 Task: Add Organic Valley Large Grade A Brown Eggs to the cart.
Action: Mouse moved to (328, 147)
Screenshot: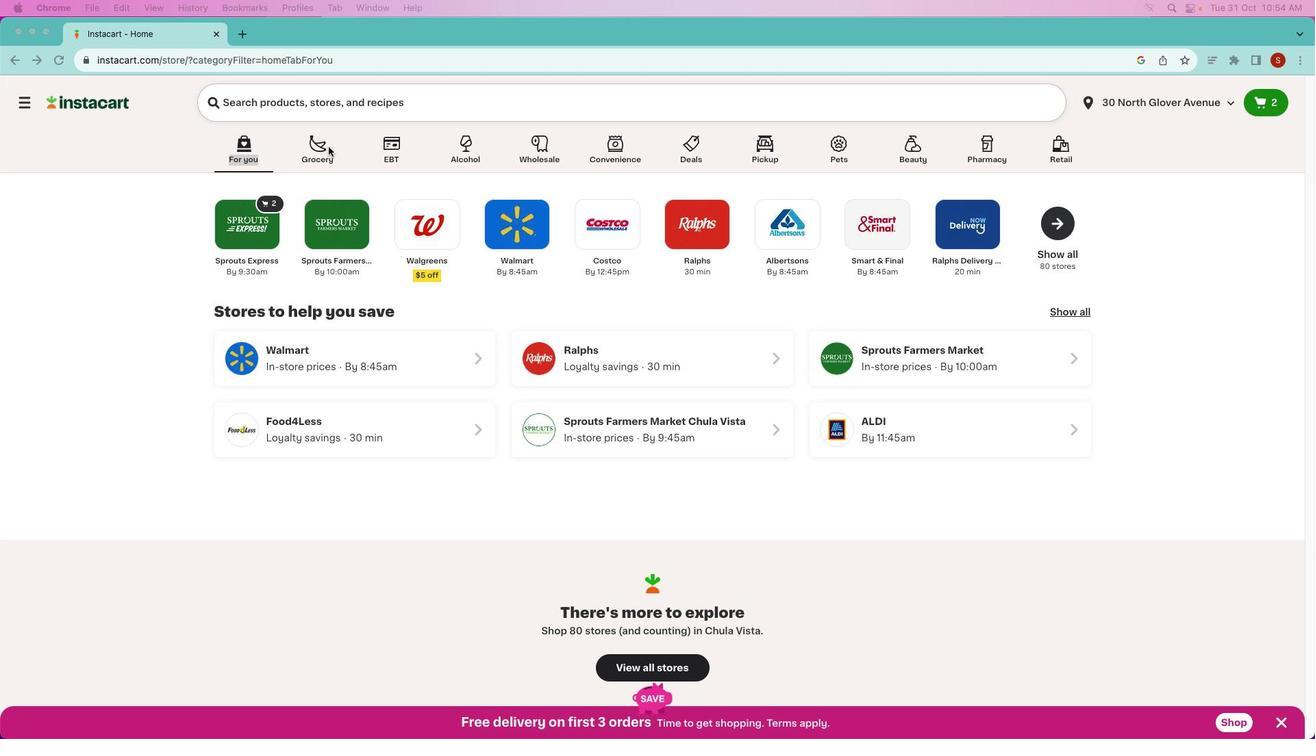 
Action: Mouse pressed left at (328, 147)
Screenshot: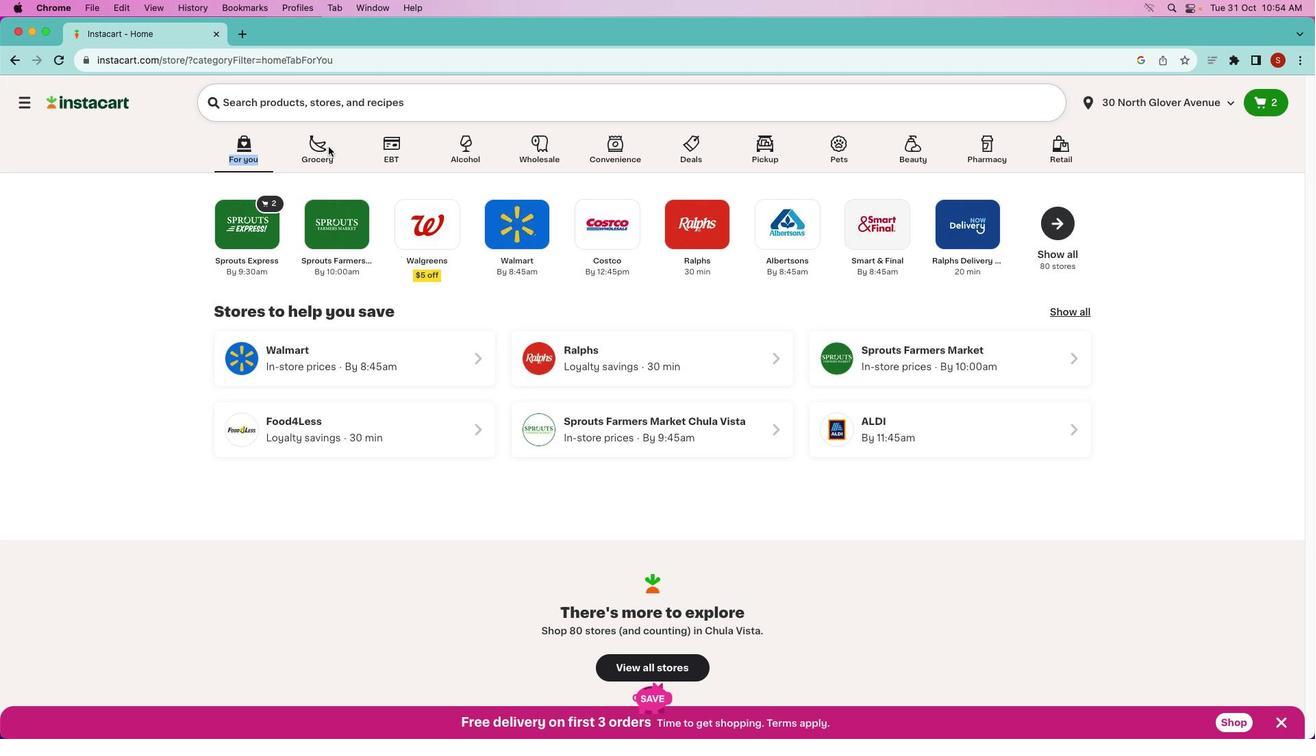 
Action: Mouse pressed left at (328, 147)
Screenshot: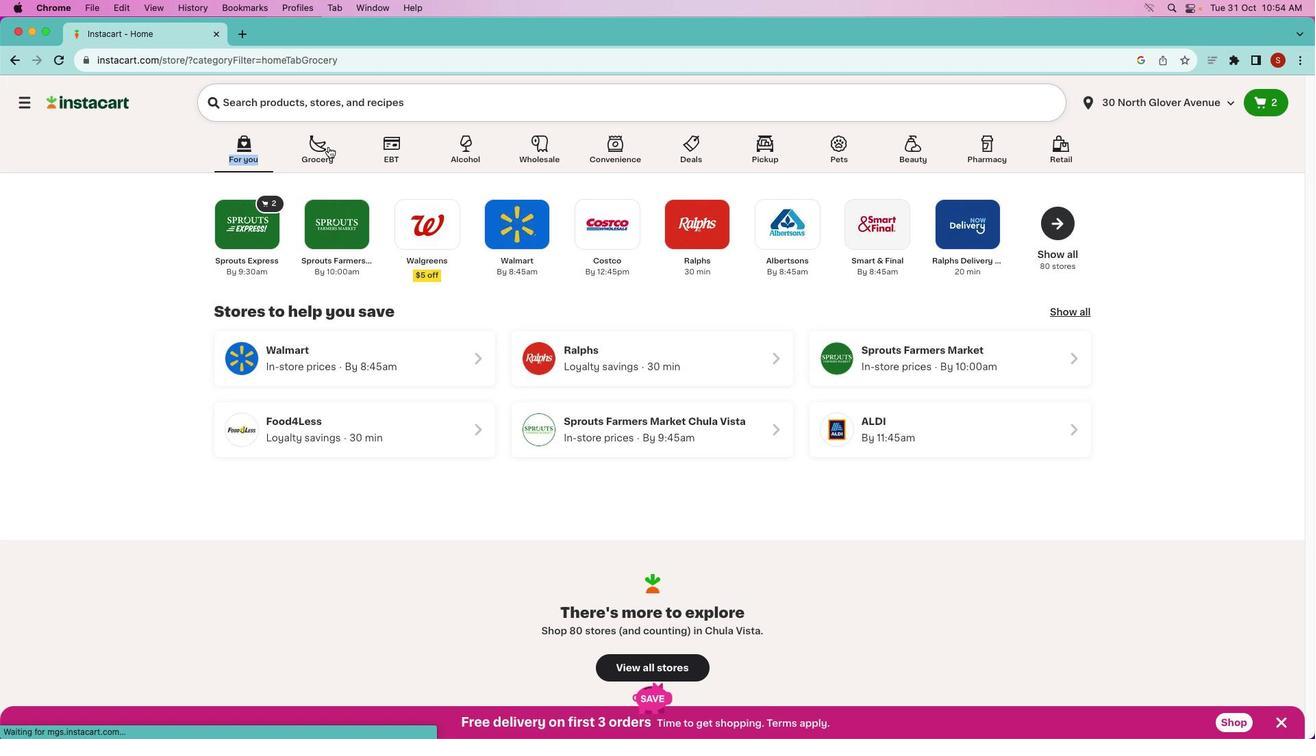 
Action: Mouse moved to (586, 395)
Screenshot: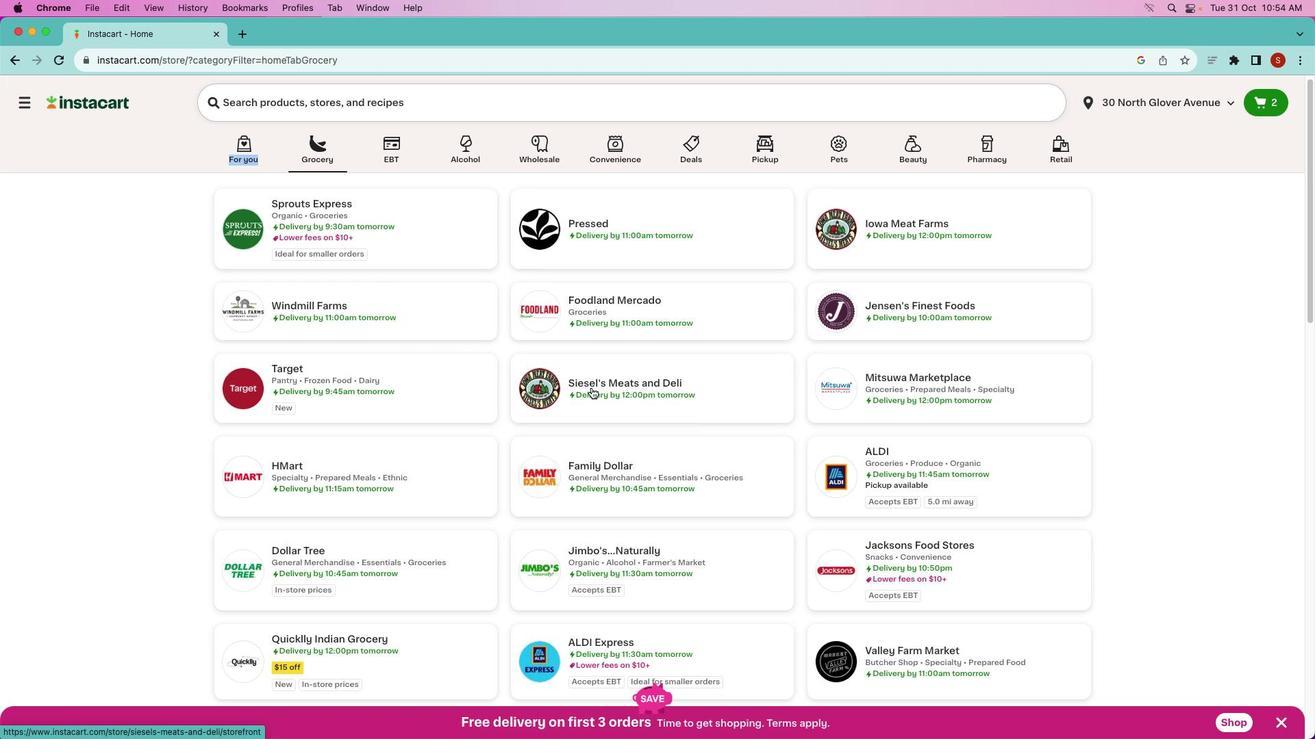 
Action: Mouse scrolled (586, 395) with delta (0, 0)
Screenshot: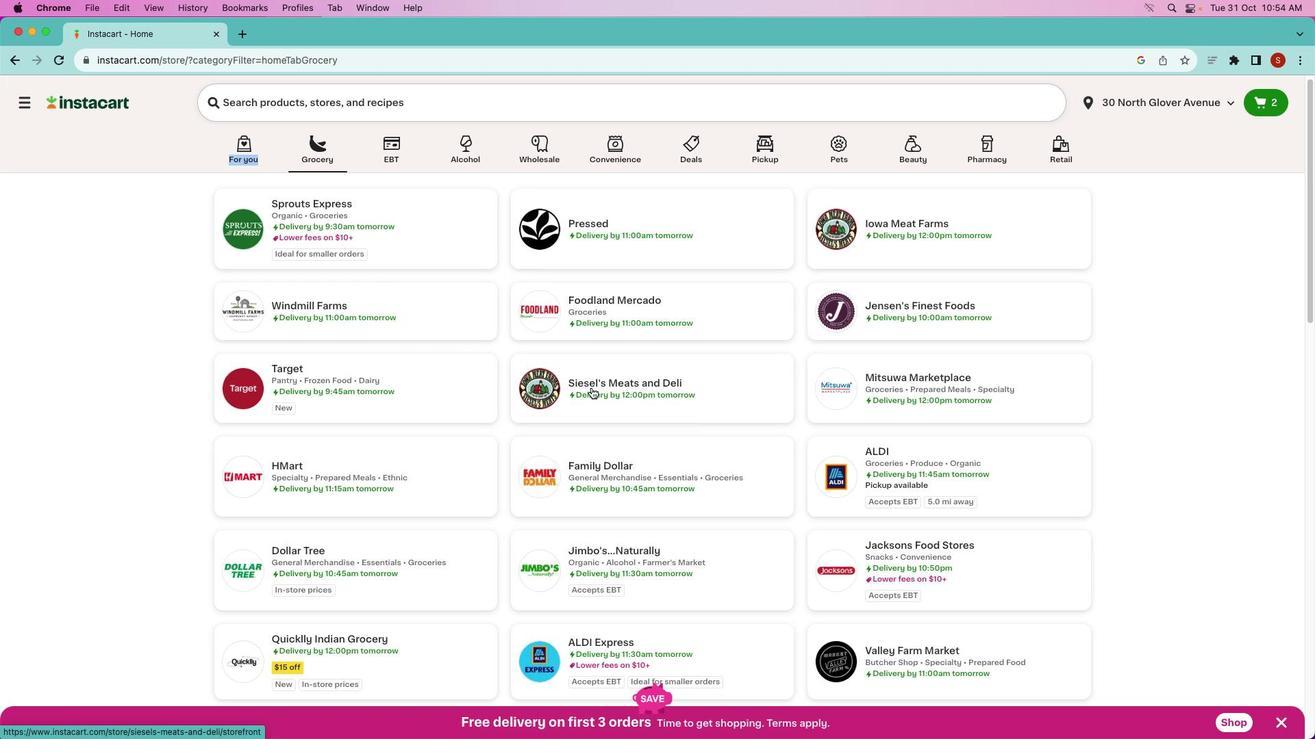 
Action: Mouse moved to (587, 393)
Screenshot: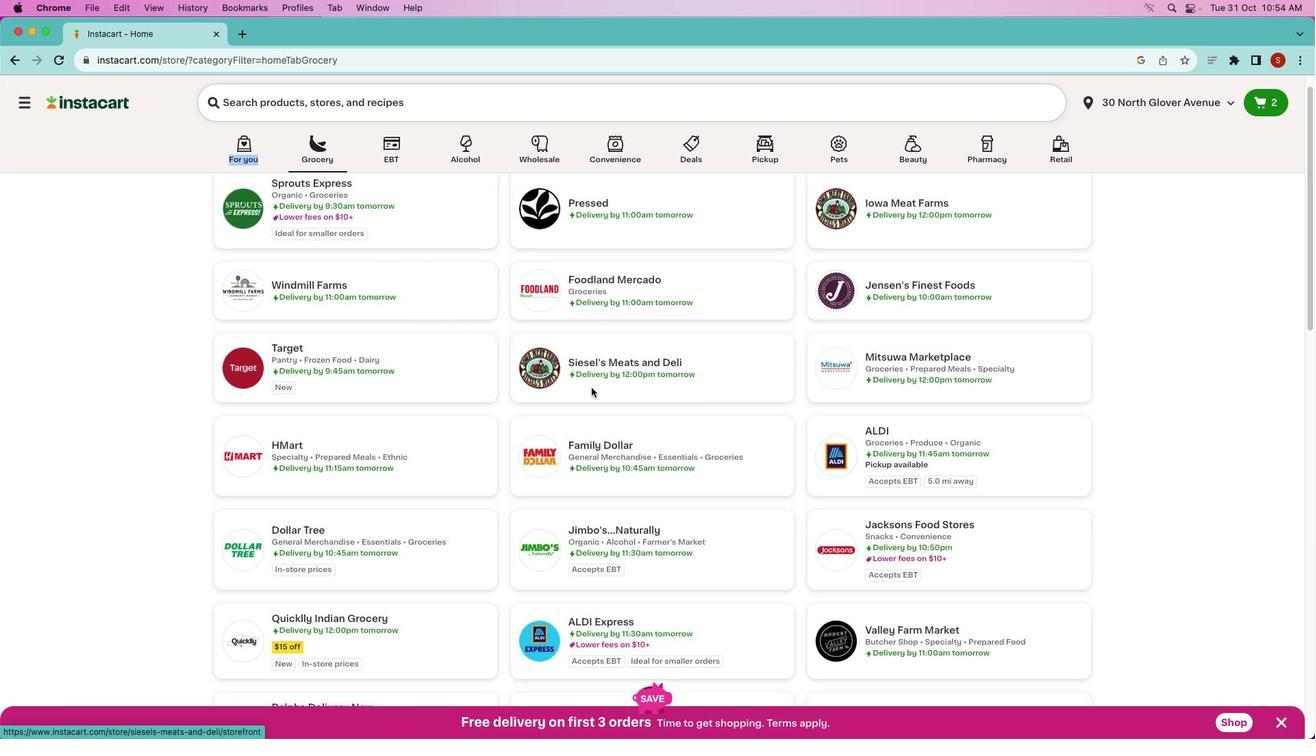 
Action: Mouse scrolled (587, 393) with delta (0, 0)
Screenshot: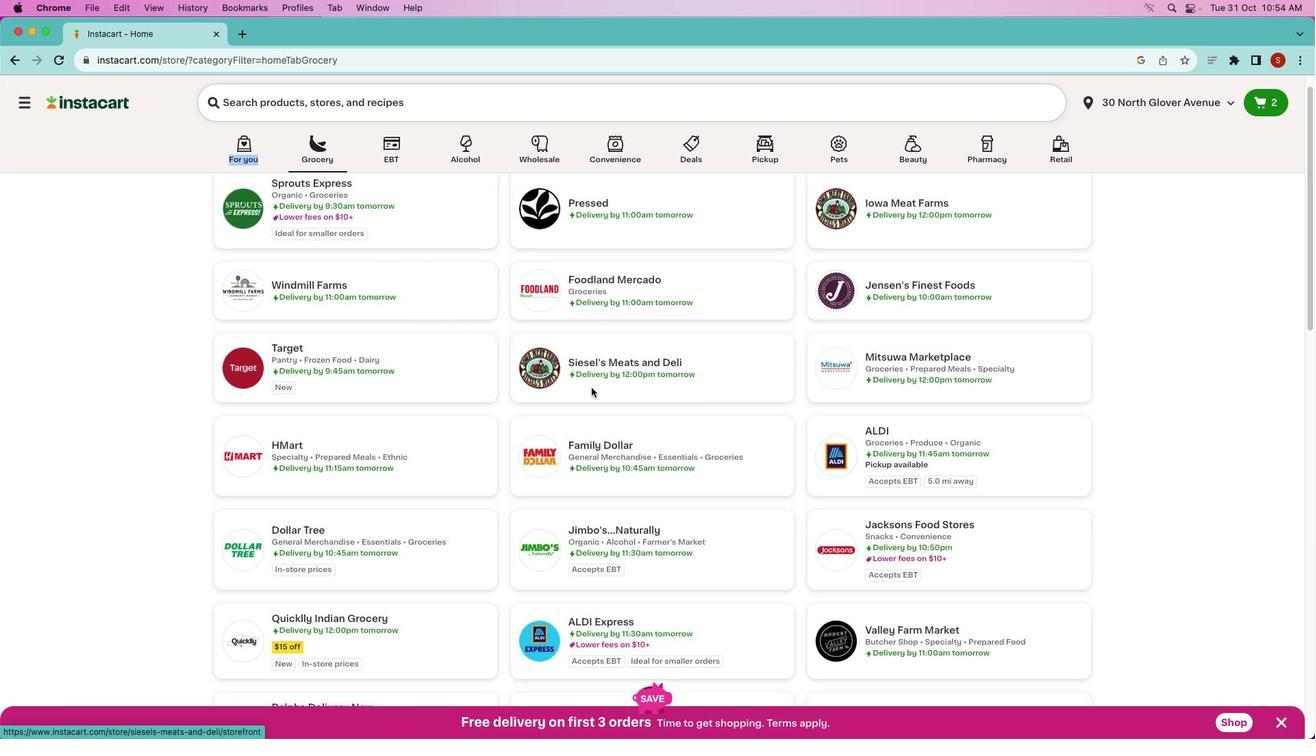 
Action: Mouse moved to (588, 391)
Screenshot: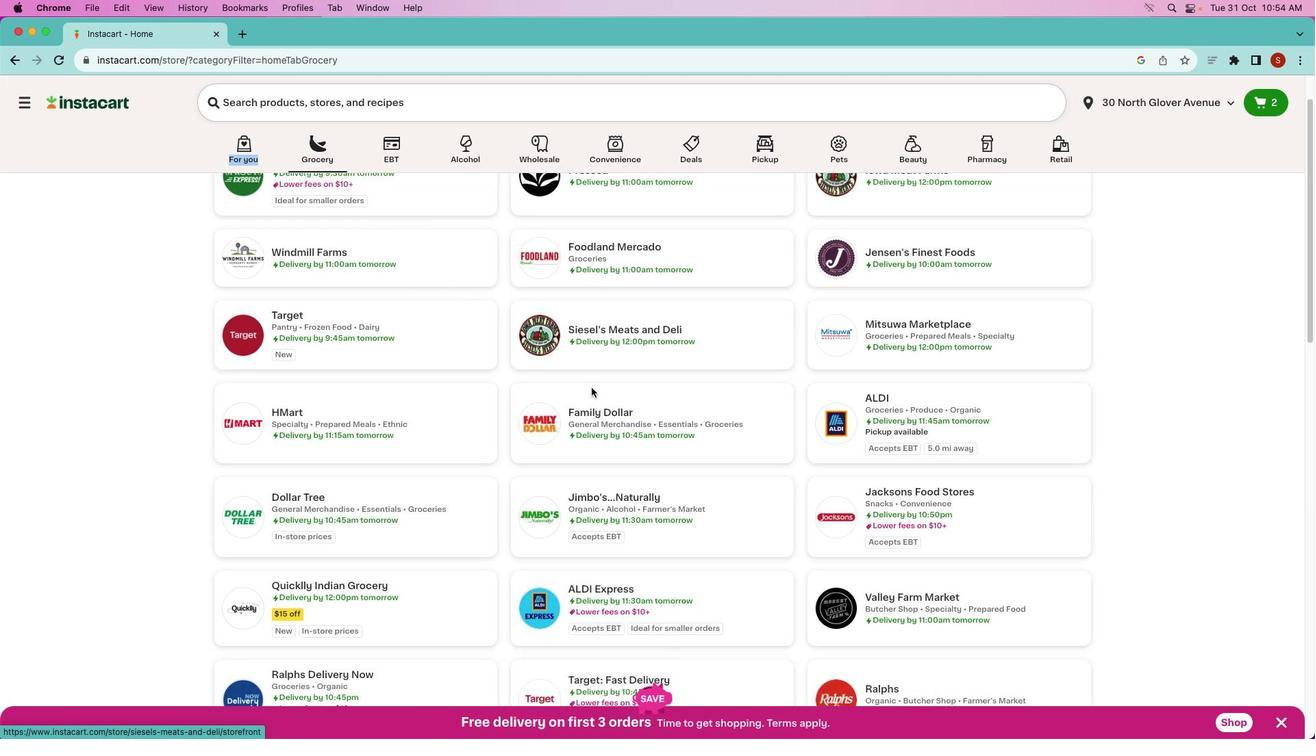 
Action: Mouse scrolled (588, 391) with delta (0, -2)
Screenshot: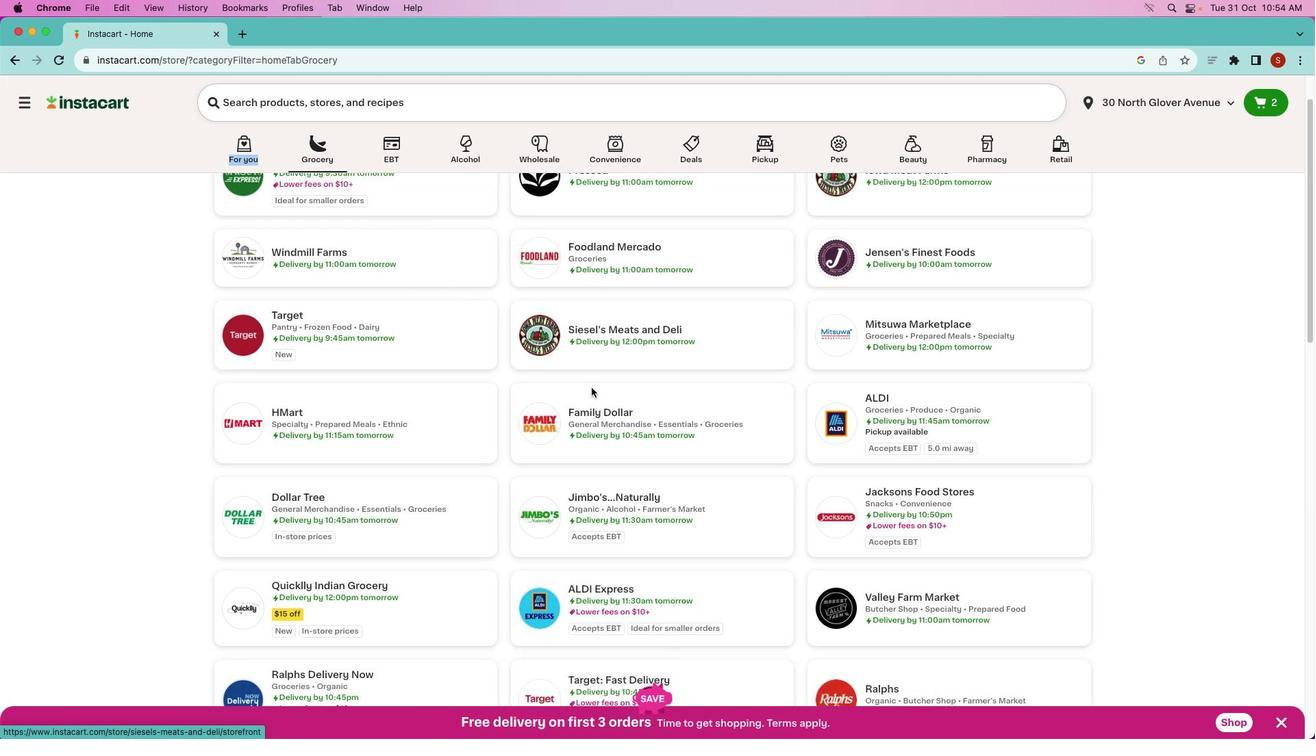 
Action: Mouse moved to (591, 389)
Screenshot: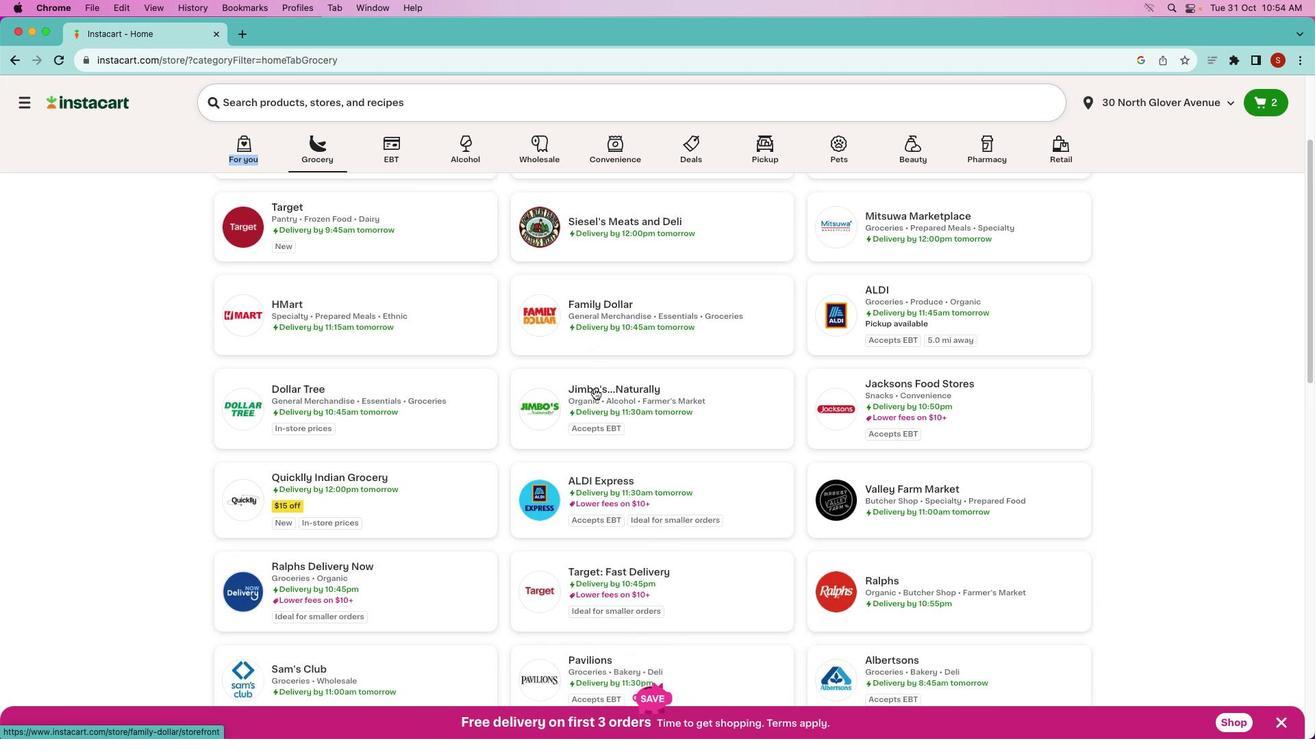 
Action: Mouse scrolled (591, 389) with delta (0, 0)
Screenshot: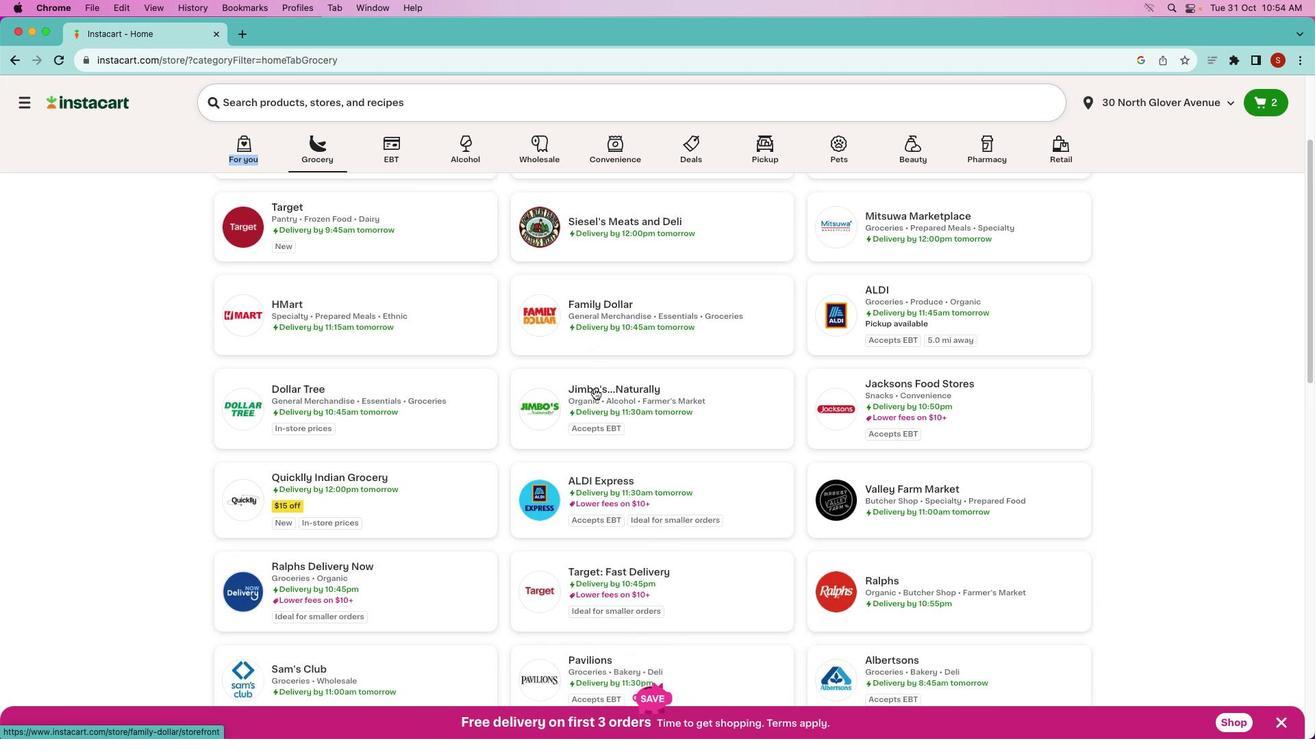 
Action: Mouse moved to (592, 389)
Screenshot: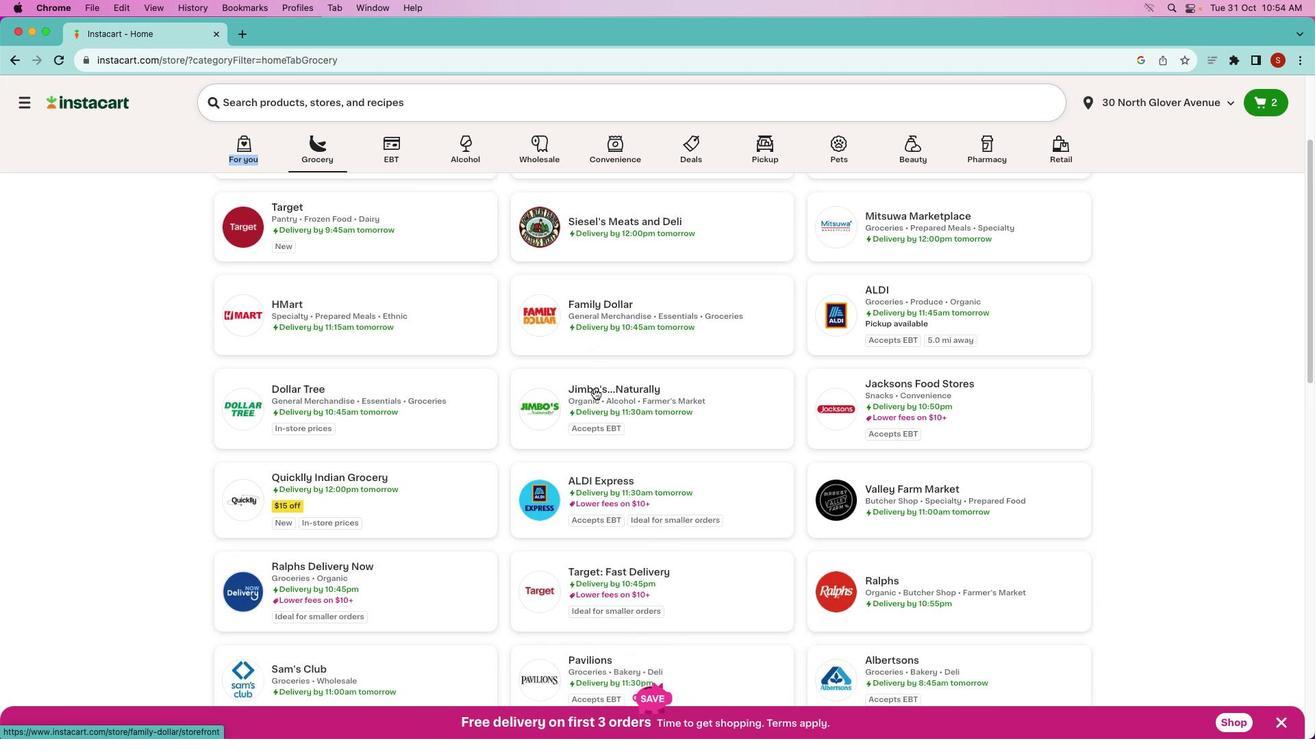 
Action: Mouse scrolled (592, 389) with delta (0, 0)
Screenshot: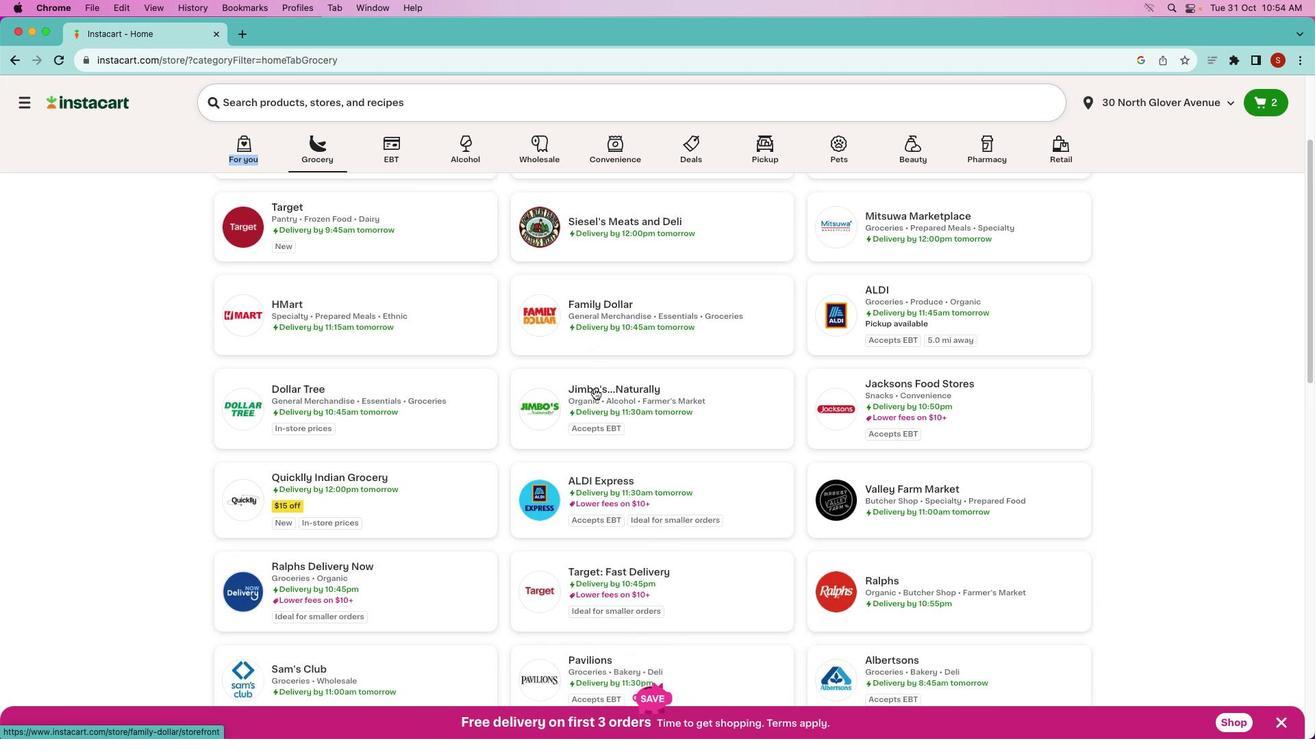 
Action: Mouse moved to (592, 389)
Screenshot: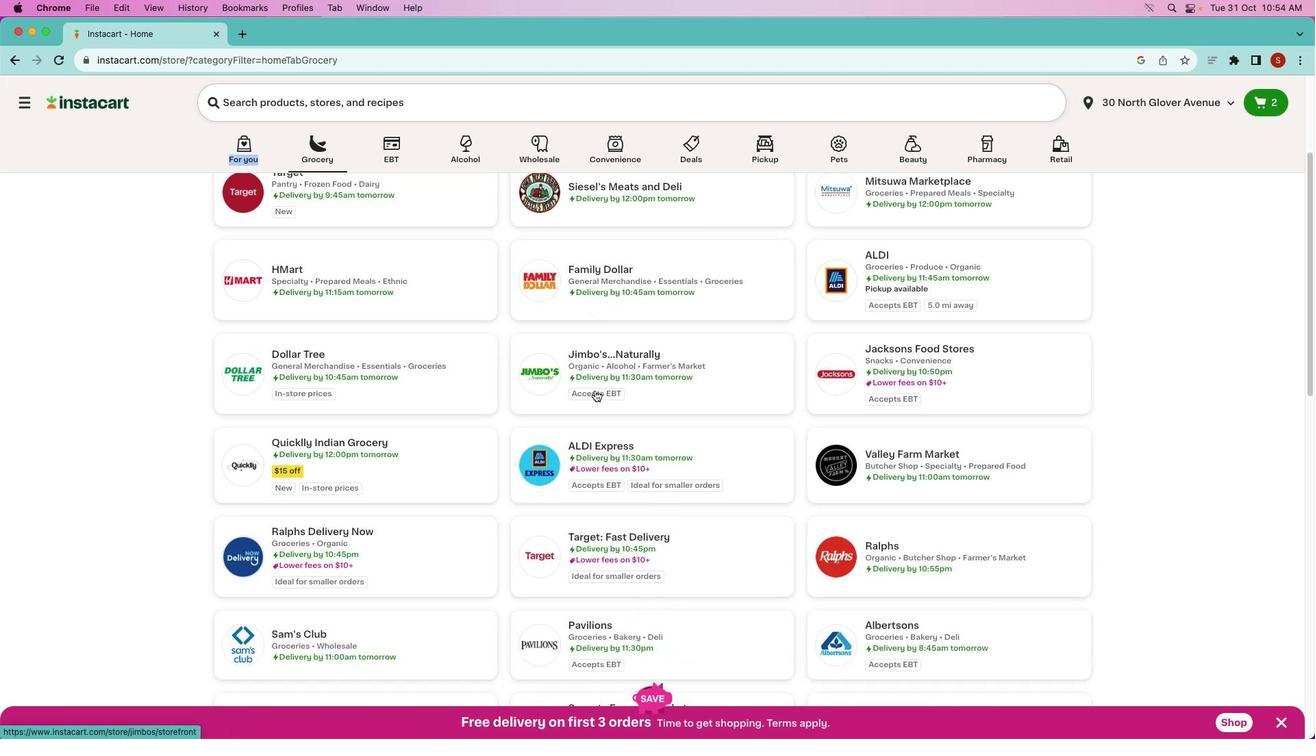 
Action: Mouse scrolled (592, 389) with delta (0, -2)
Screenshot: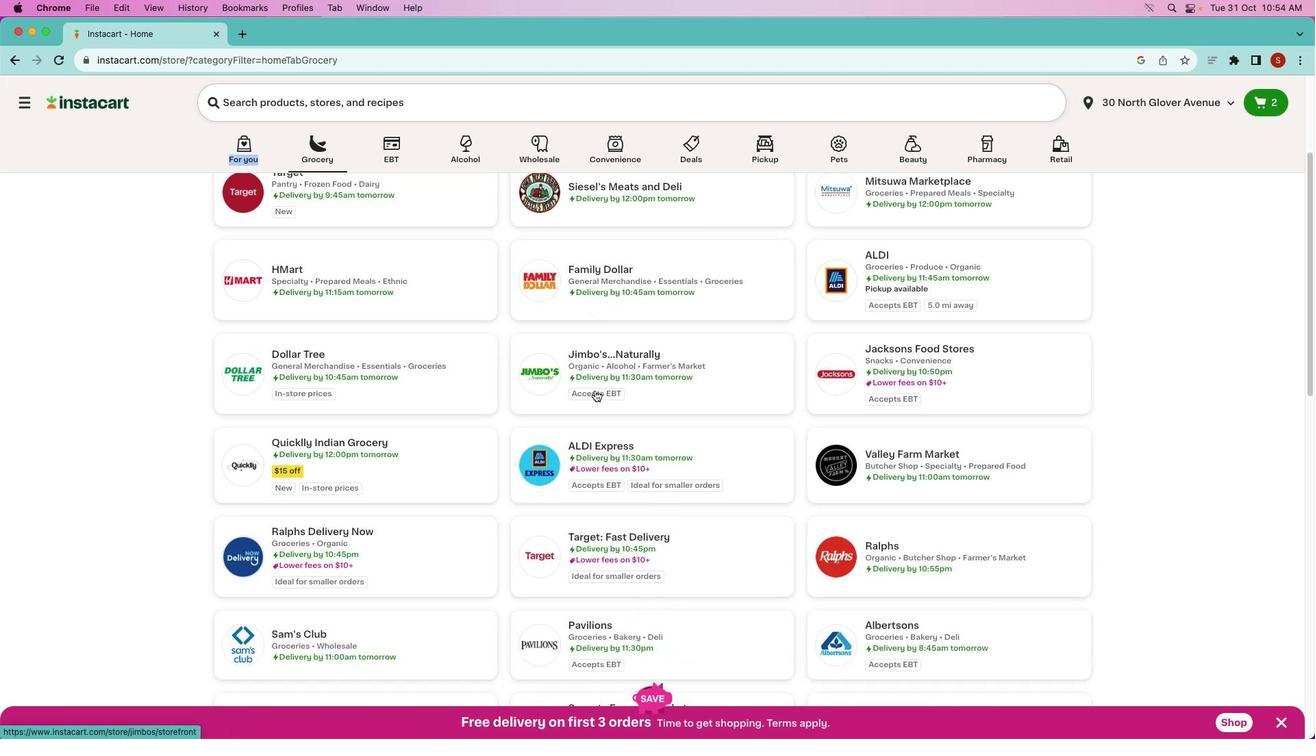 
Action: Mouse moved to (593, 388)
Screenshot: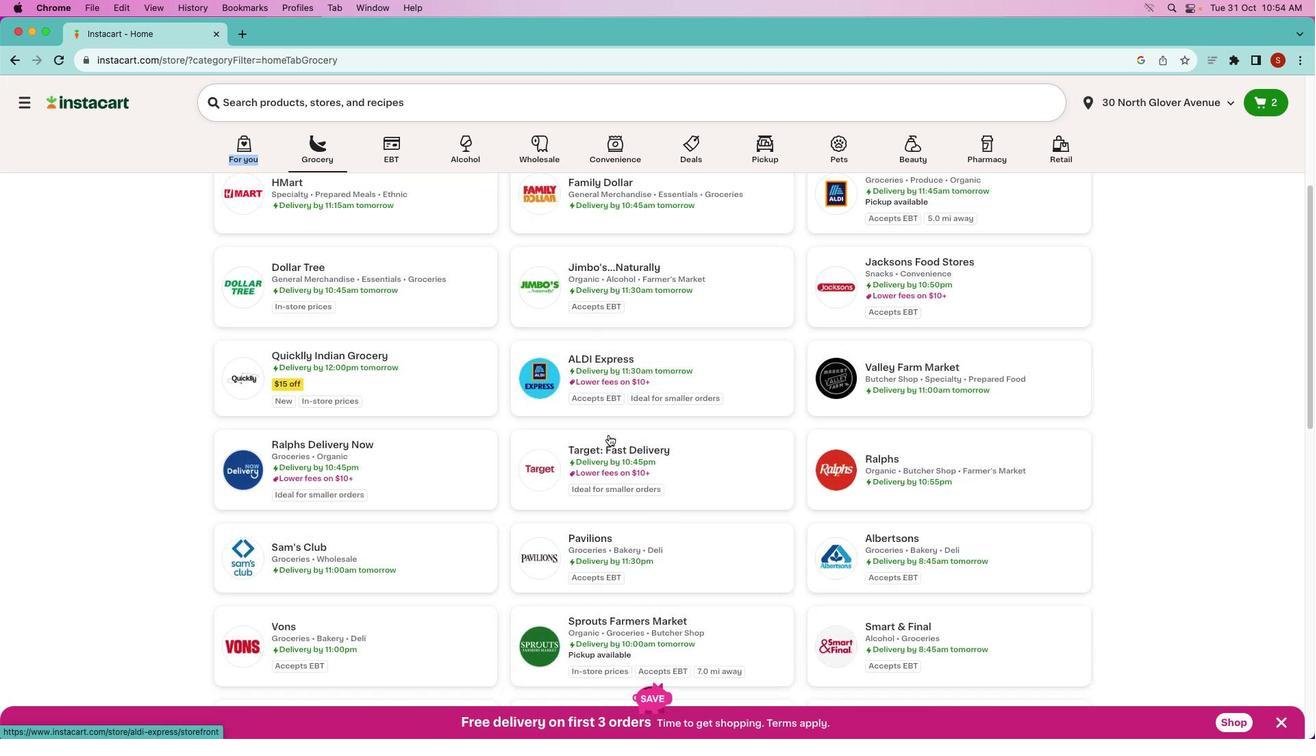 
Action: Mouse scrolled (593, 388) with delta (0, -2)
Screenshot: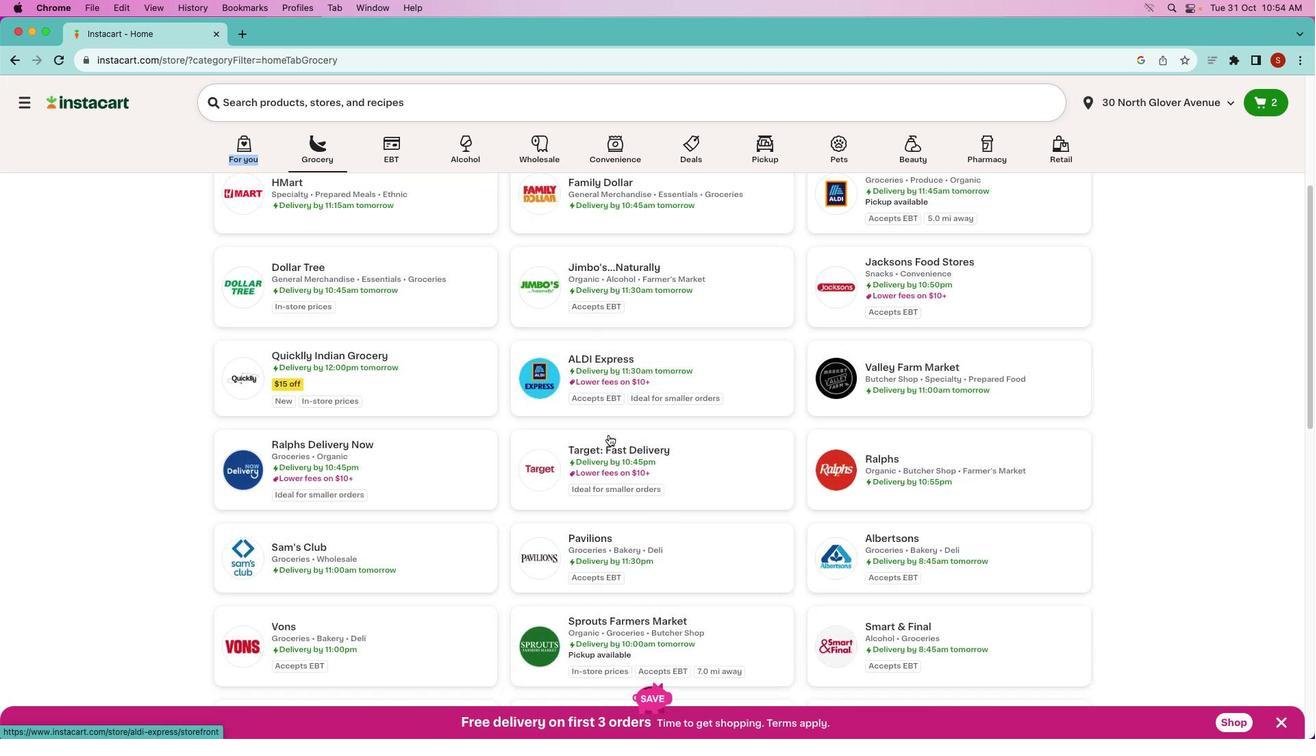 
Action: Mouse moved to (620, 454)
Screenshot: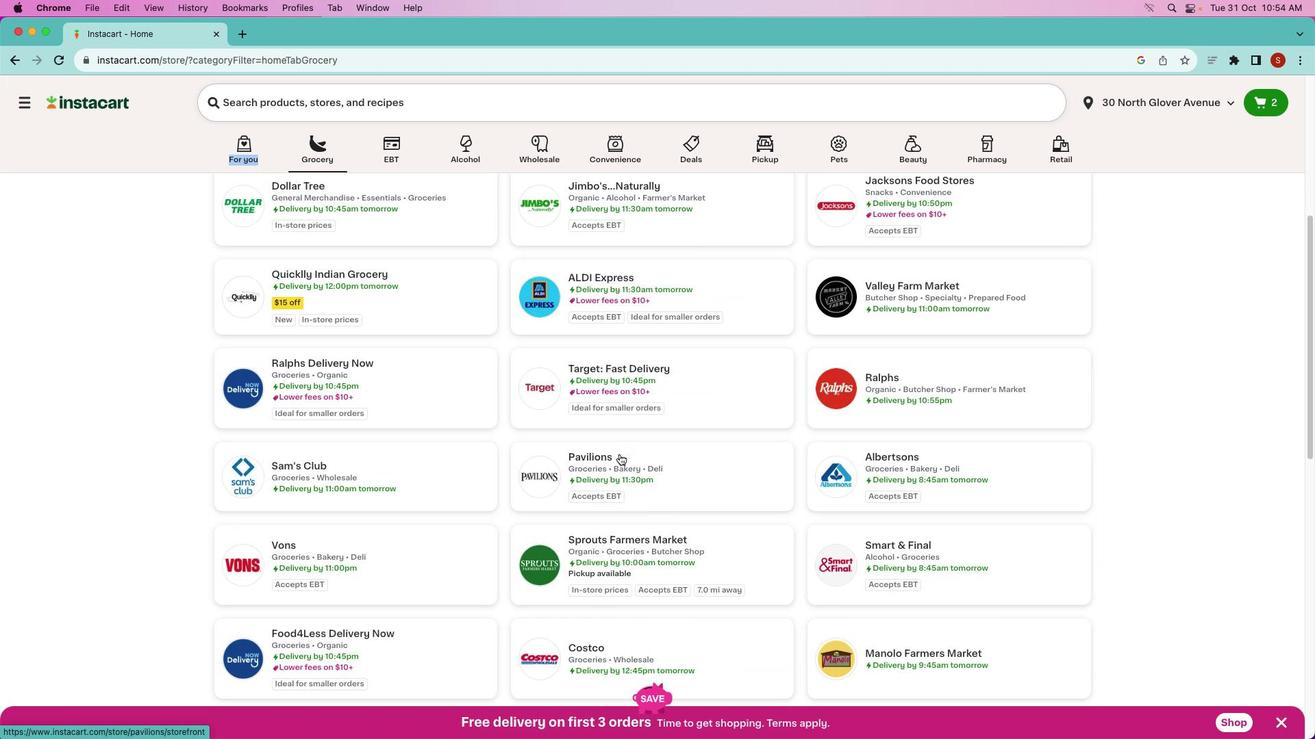 
Action: Mouse scrolled (620, 454) with delta (0, 0)
Screenshot: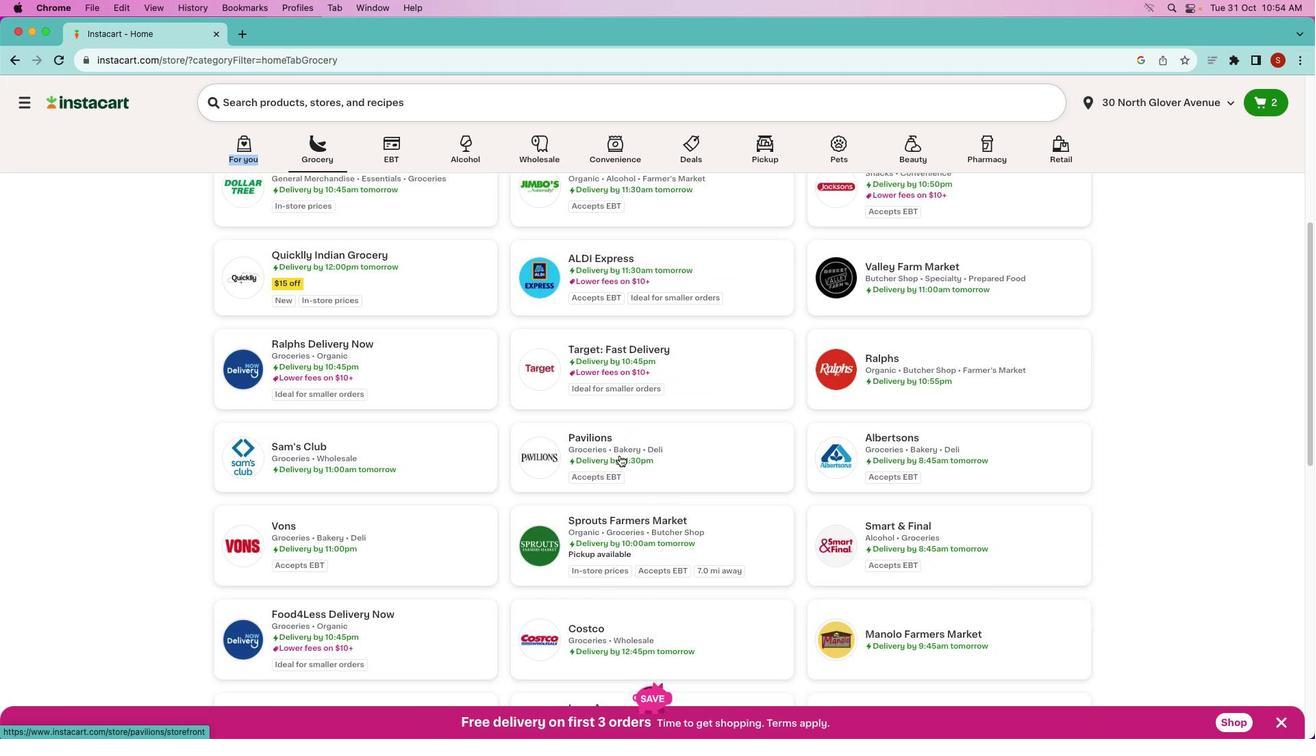 
Action: Mouse scrolled (620, 454) with delta (0, 0)
Screenshot: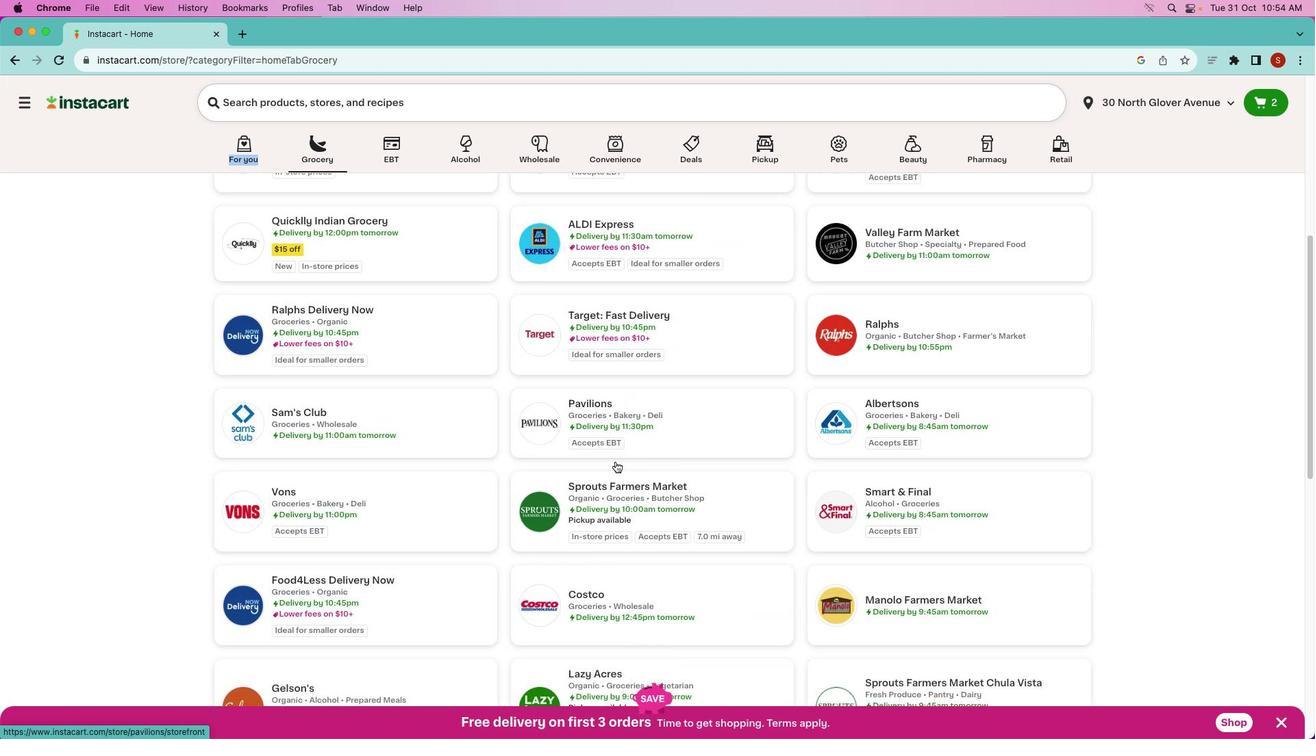 
Action: Mouse scrolled (620, 454) with delta (0, -2)
Screenshot: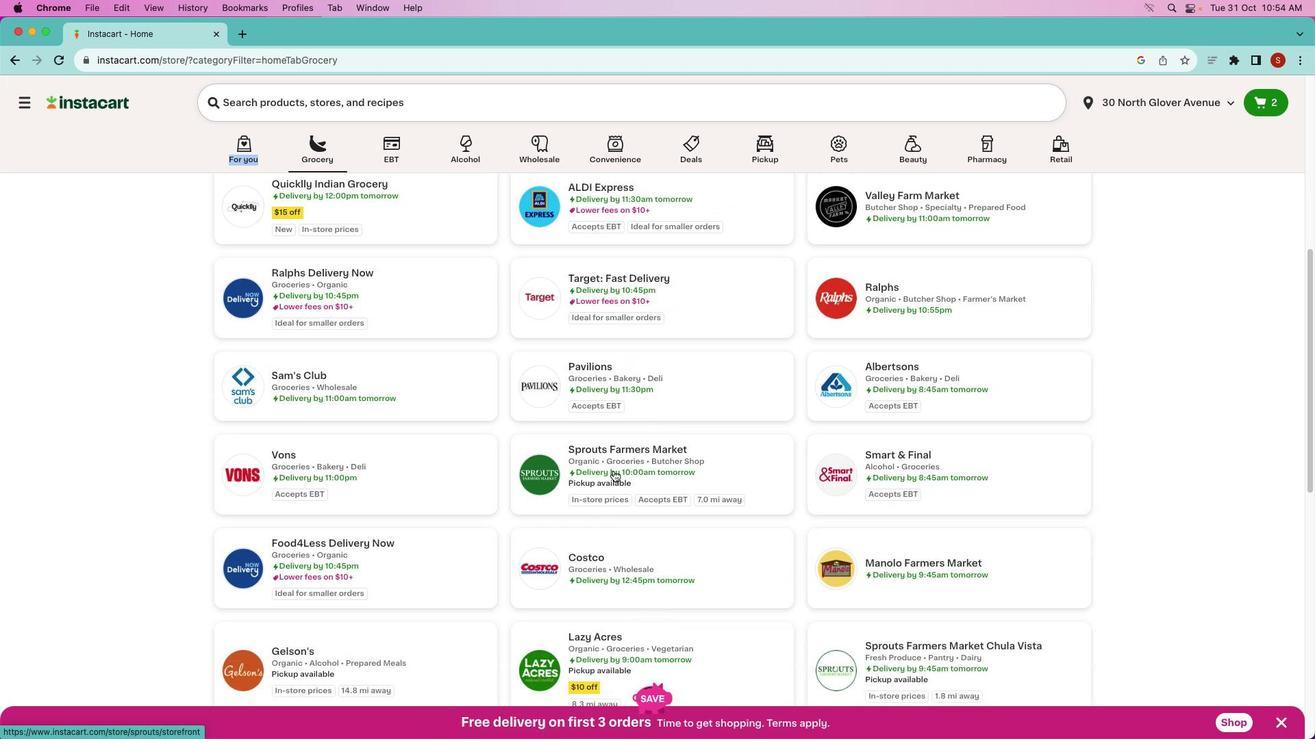 
Action: Mouse moved to (615, 421)
Screenshot: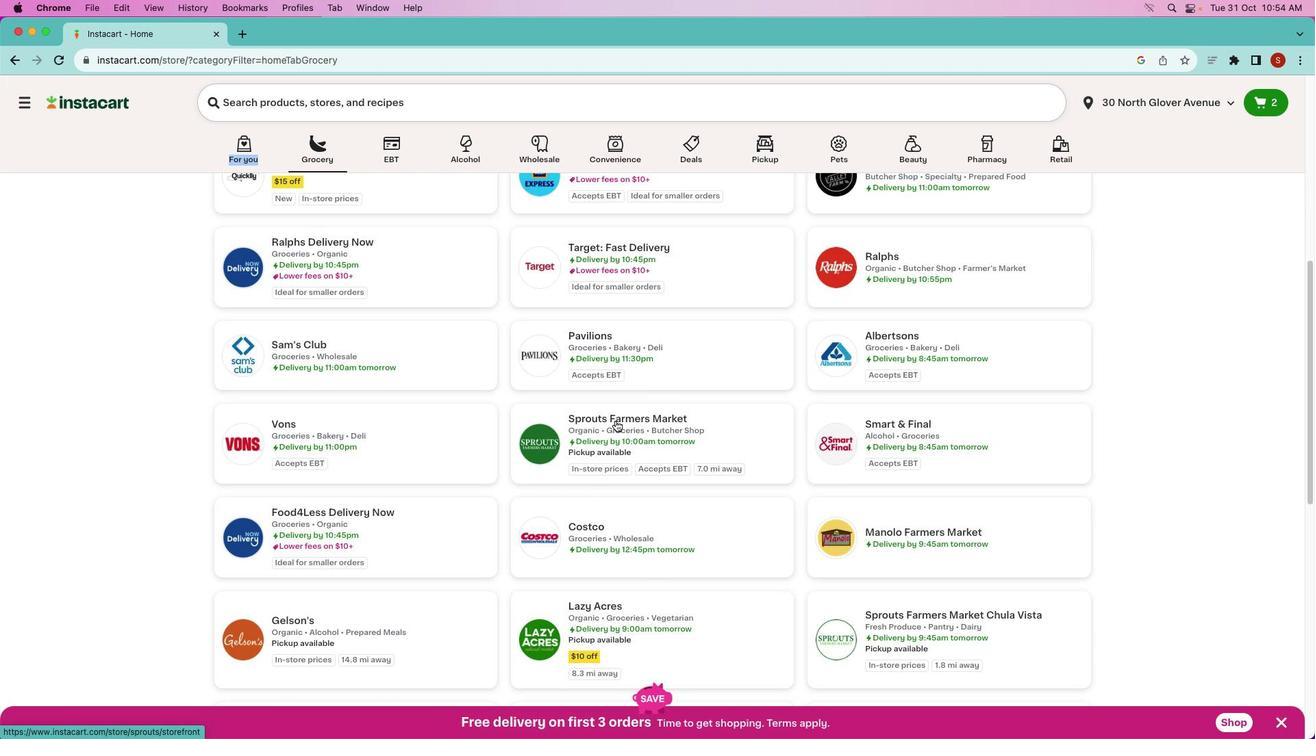 
Action: Mouse pressed left at (615, 421)
Screenshot: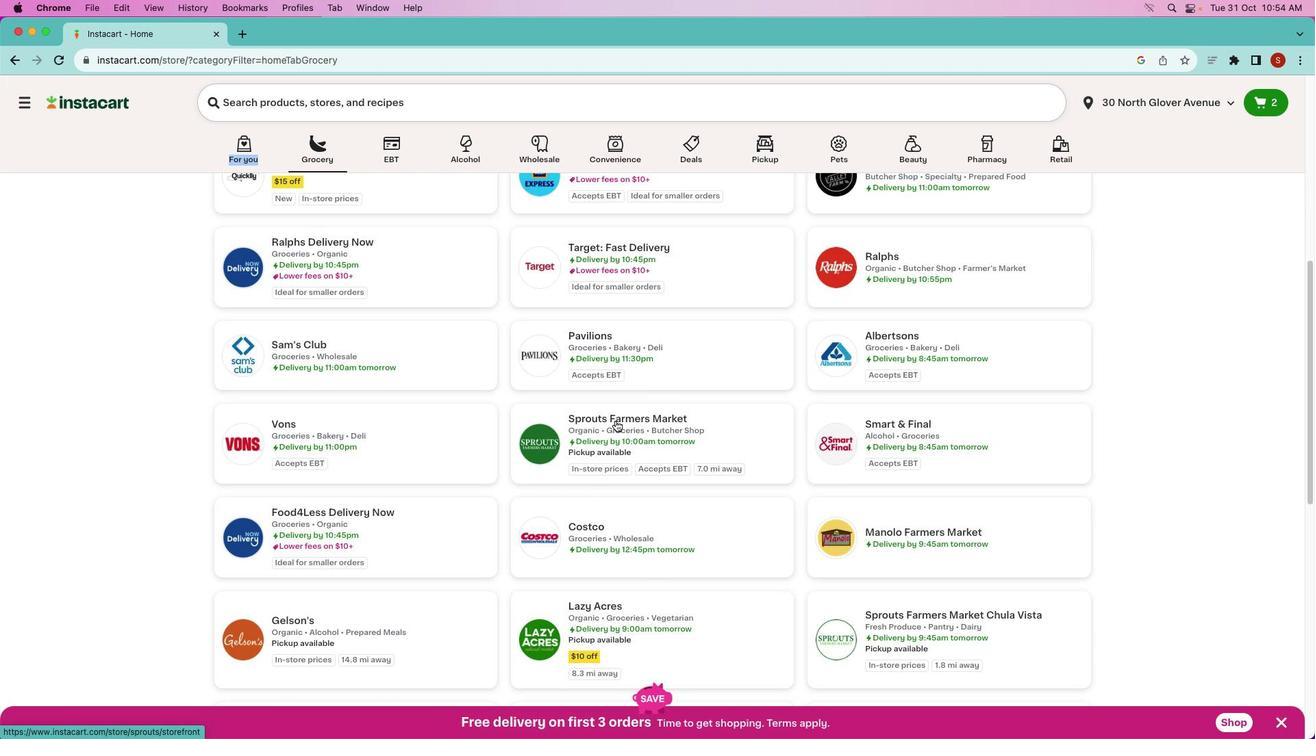 
Action: Mouse pressed left at (615, 421)
Screenshot: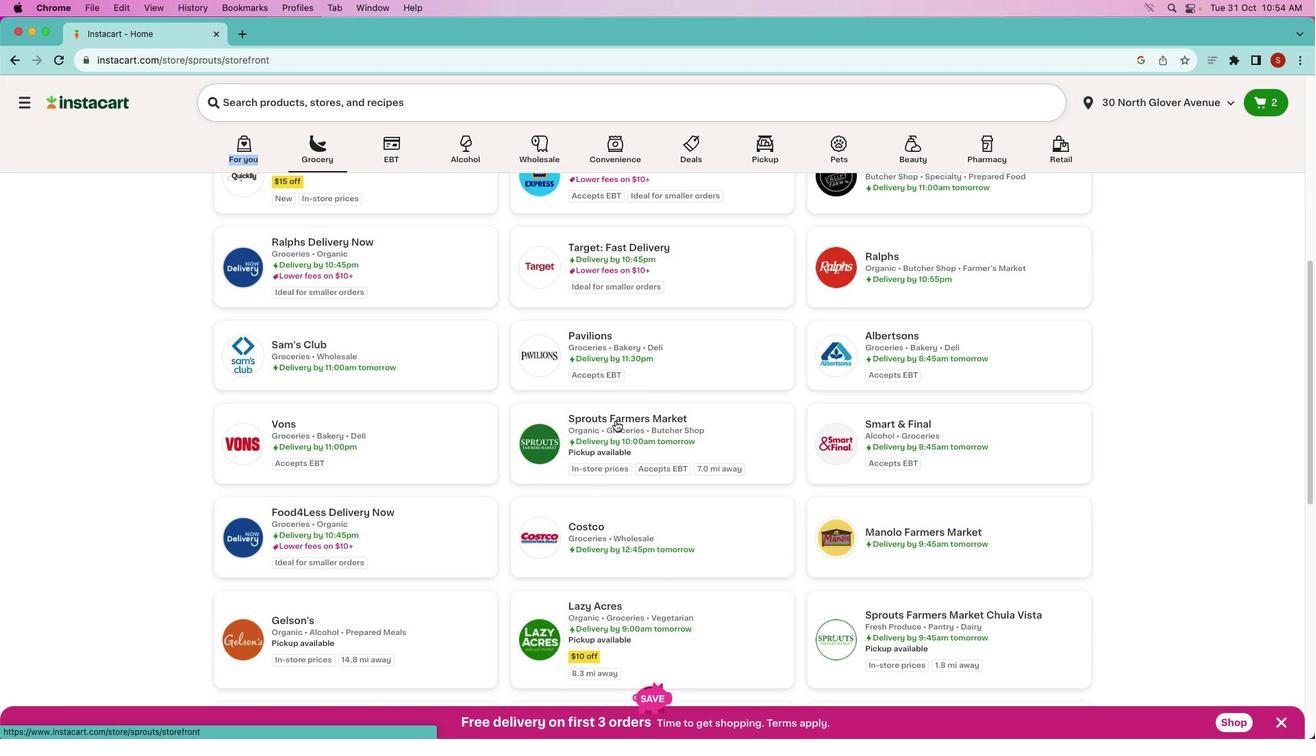 
Action: Mouse moved to (417, 154)
Screenshot: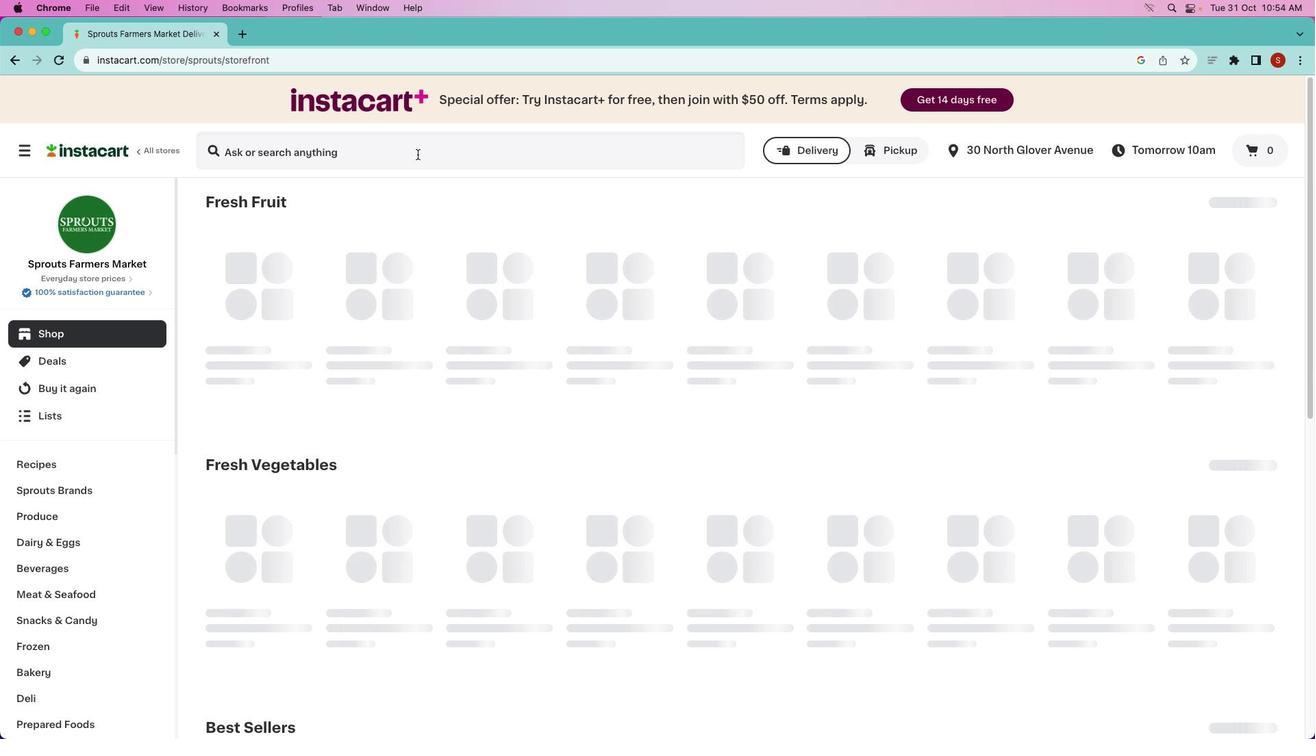 
Action: Mouse pressed left at (417, 154)
Screenshot: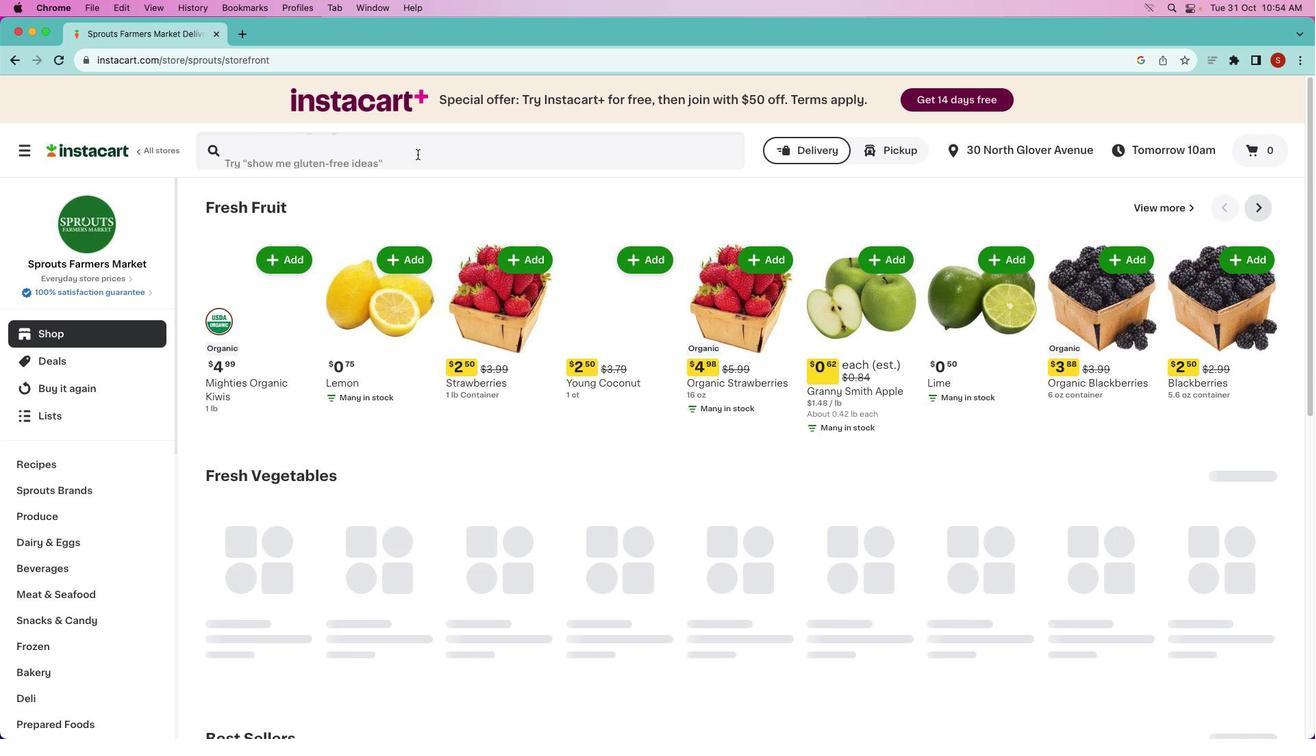 
Action: Mouse moved to (410, 160)
Screenshot: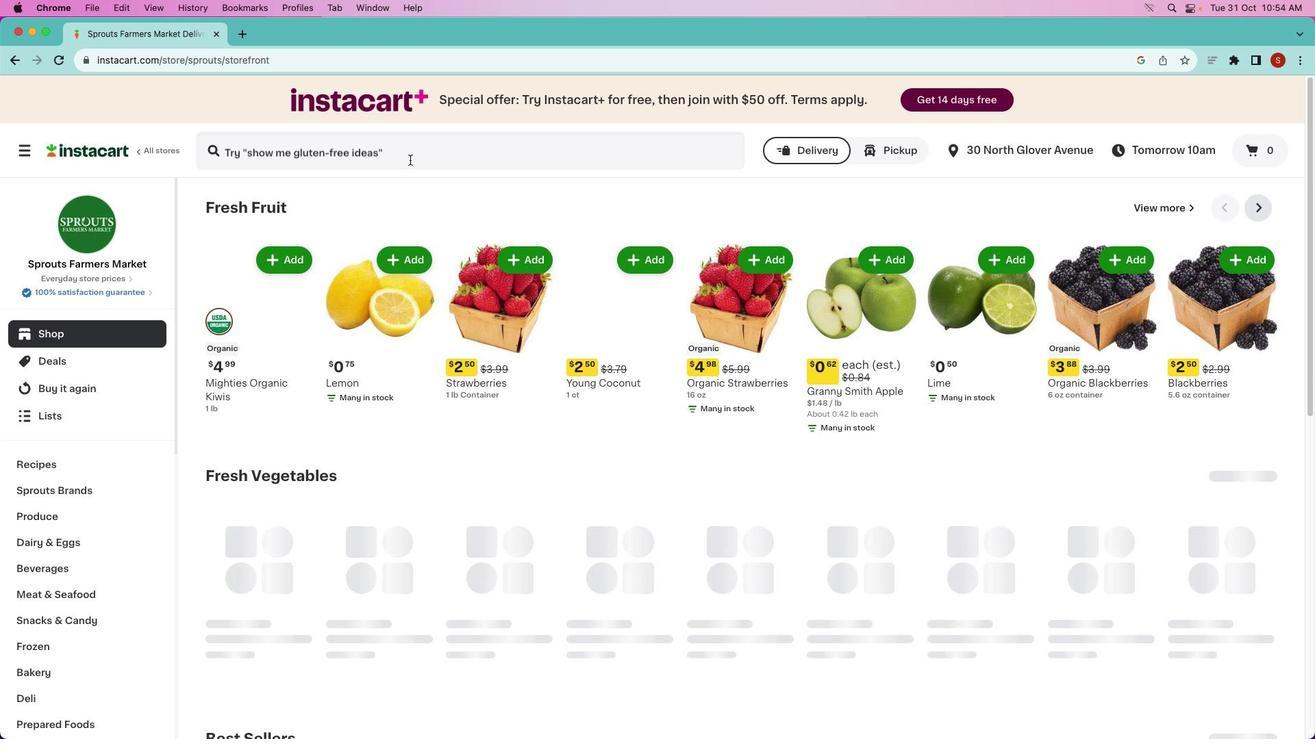 
Action: Mouse pressed left at (410, 160)
Screenshot: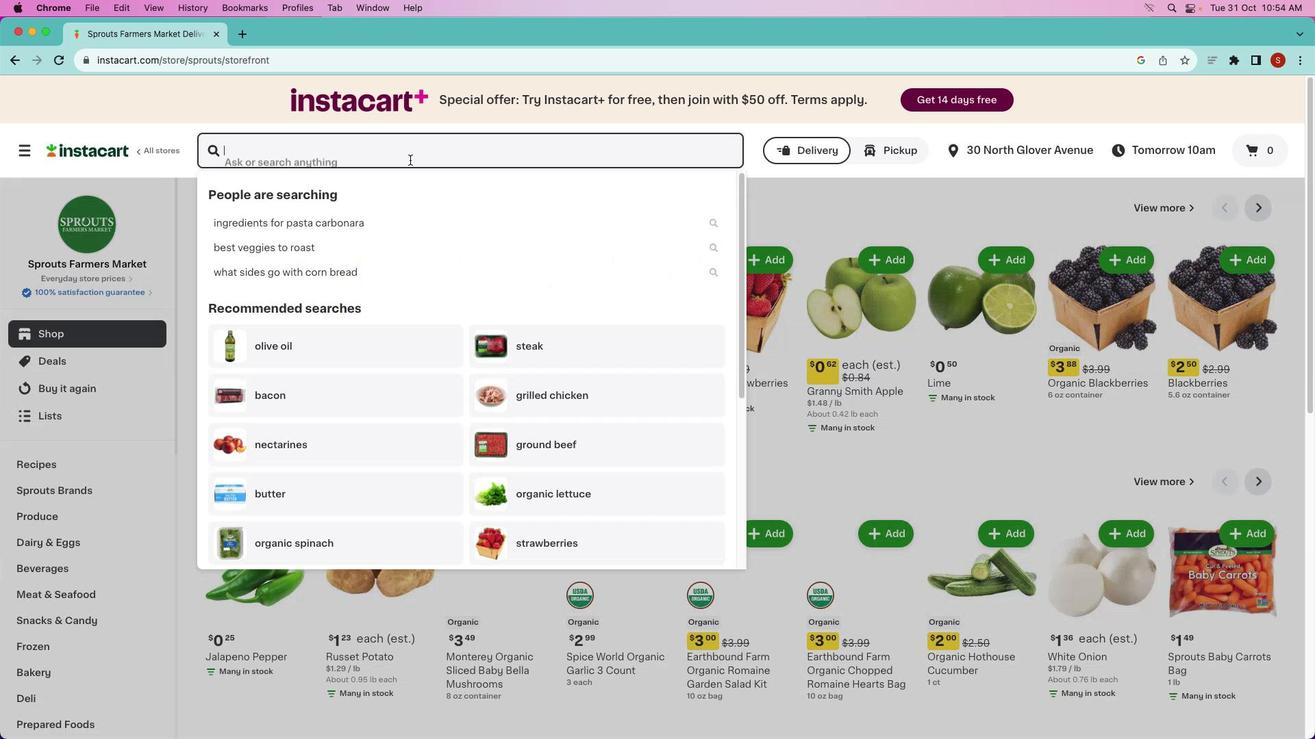 
Action: Mouse moved to (409, 159)
Screenshot: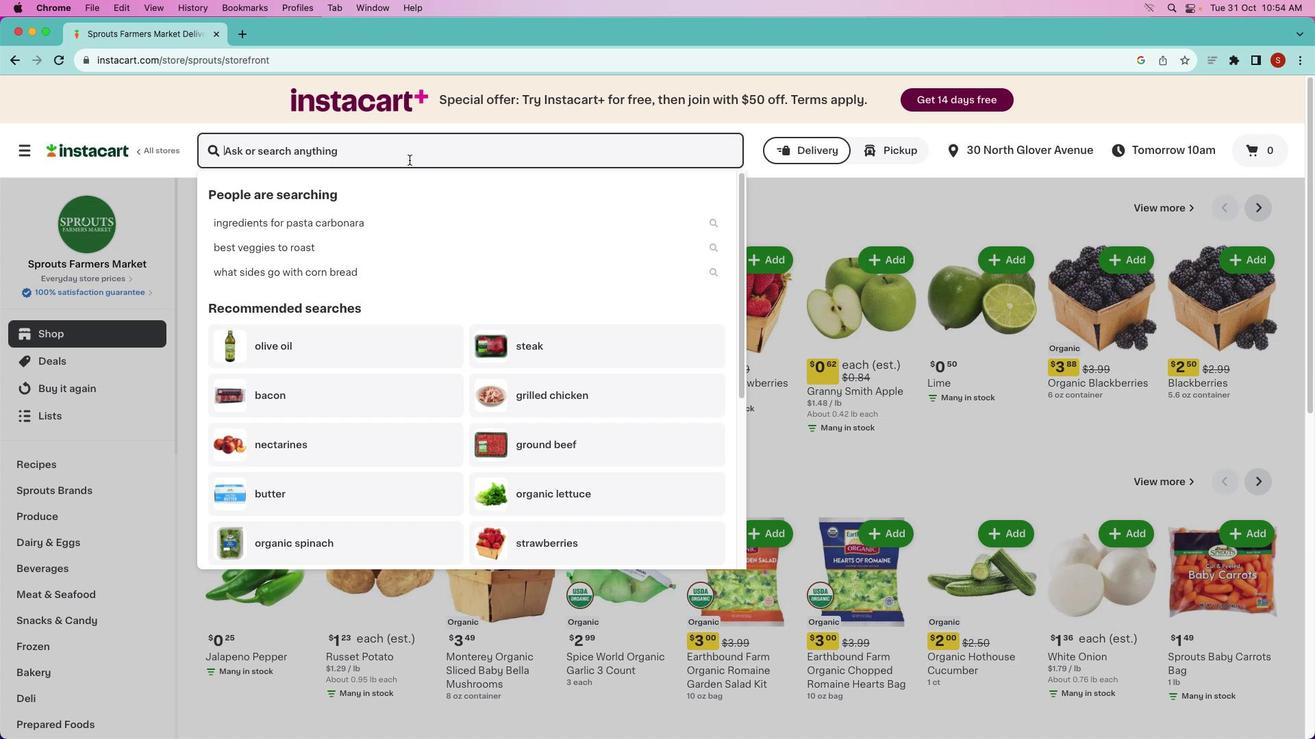 
Action: Key pressed 't''i'Key.backspaceKey.backspaceKey.backspace'o''r''g''a''n''i''c'Key.space'v''a''l''l''e''y'Key.space'l''a''r''g''e'Key.space'g''r''a''d''e'Key.spaceKey.shift_r'A'Key.space'b''r''o''e''n'Key.backspaceKey.backspace'w''n'Key.space'e''g''g''s'Key.enter
Screenshot: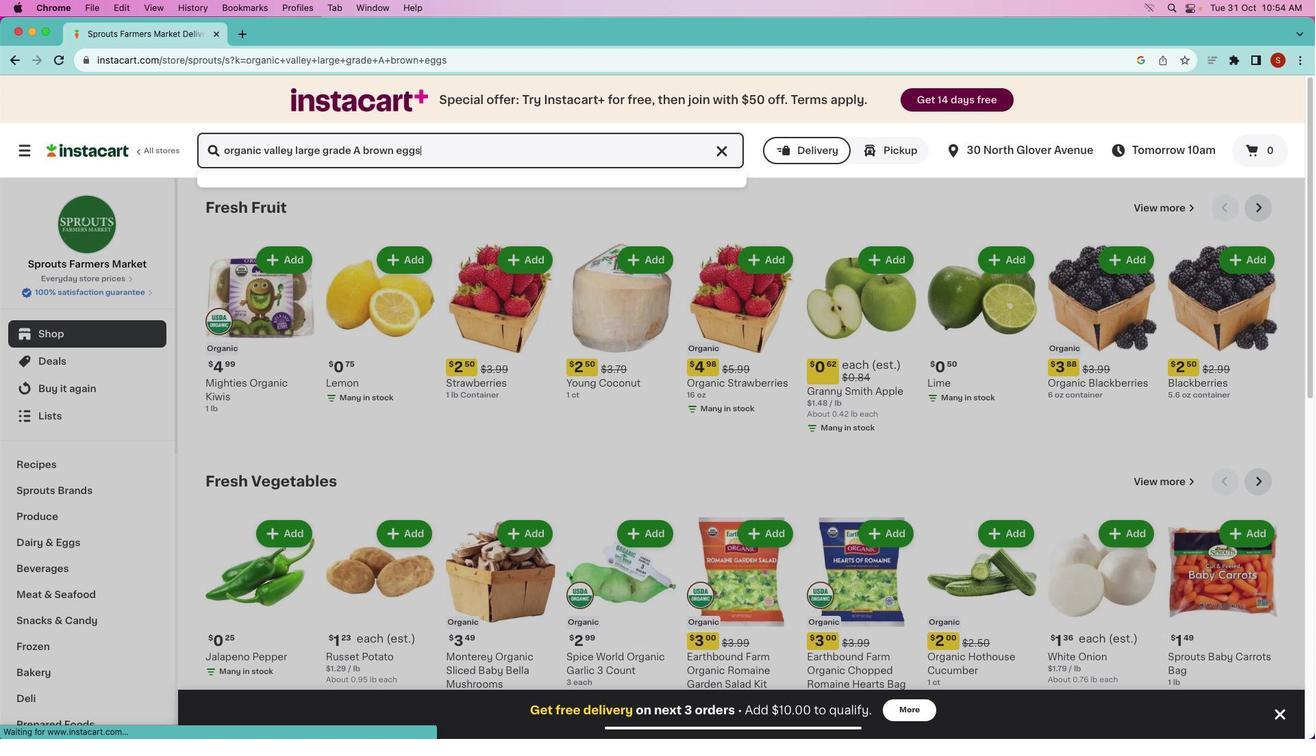 
Action: Mouse moved to (365, 274)
Screenshot: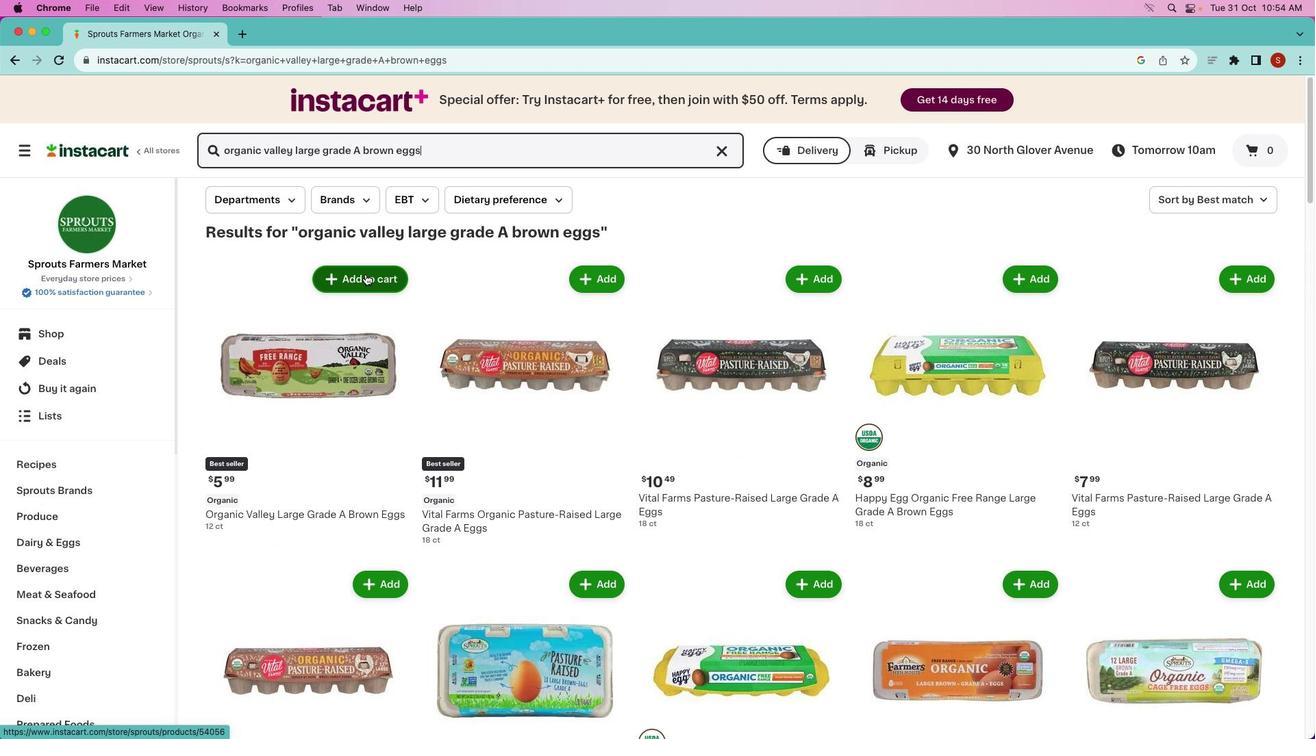 
Action: Mouse pressed left at (365, 274)
Screenshot: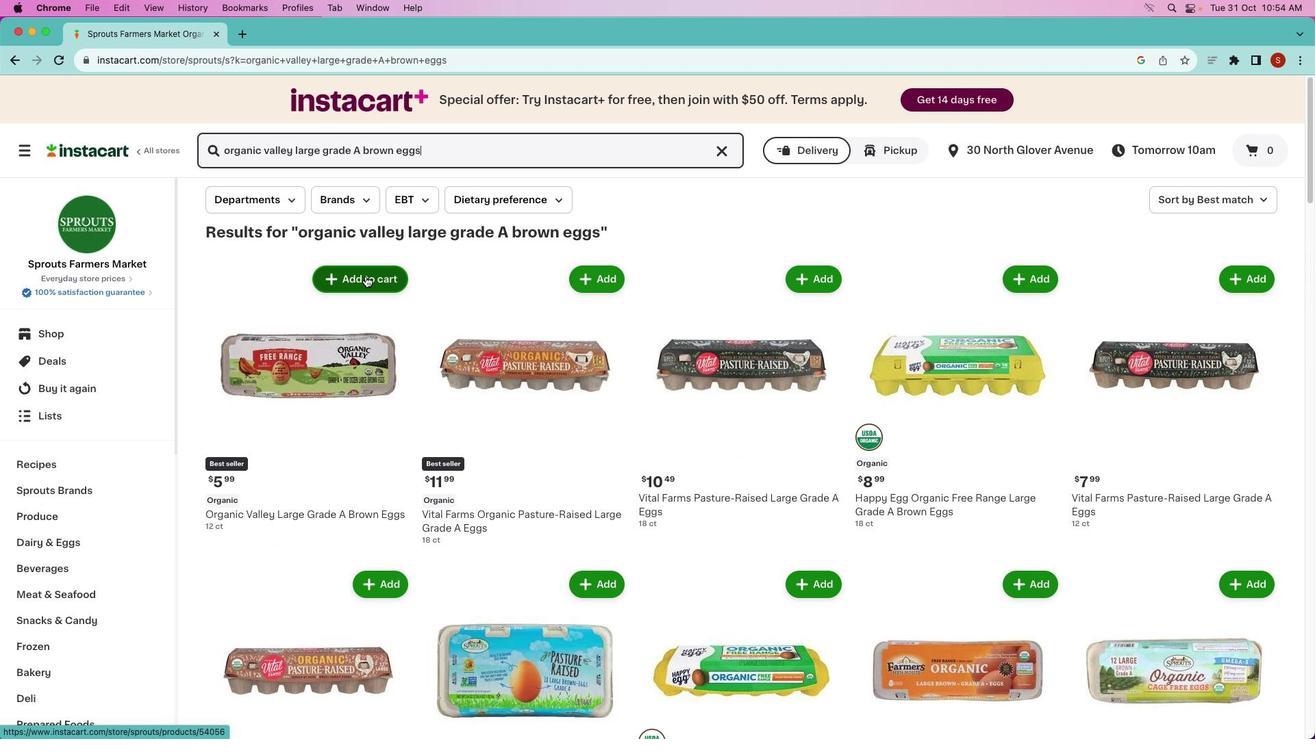 
Action: Mouse moved to (324, 423)
Screenshot: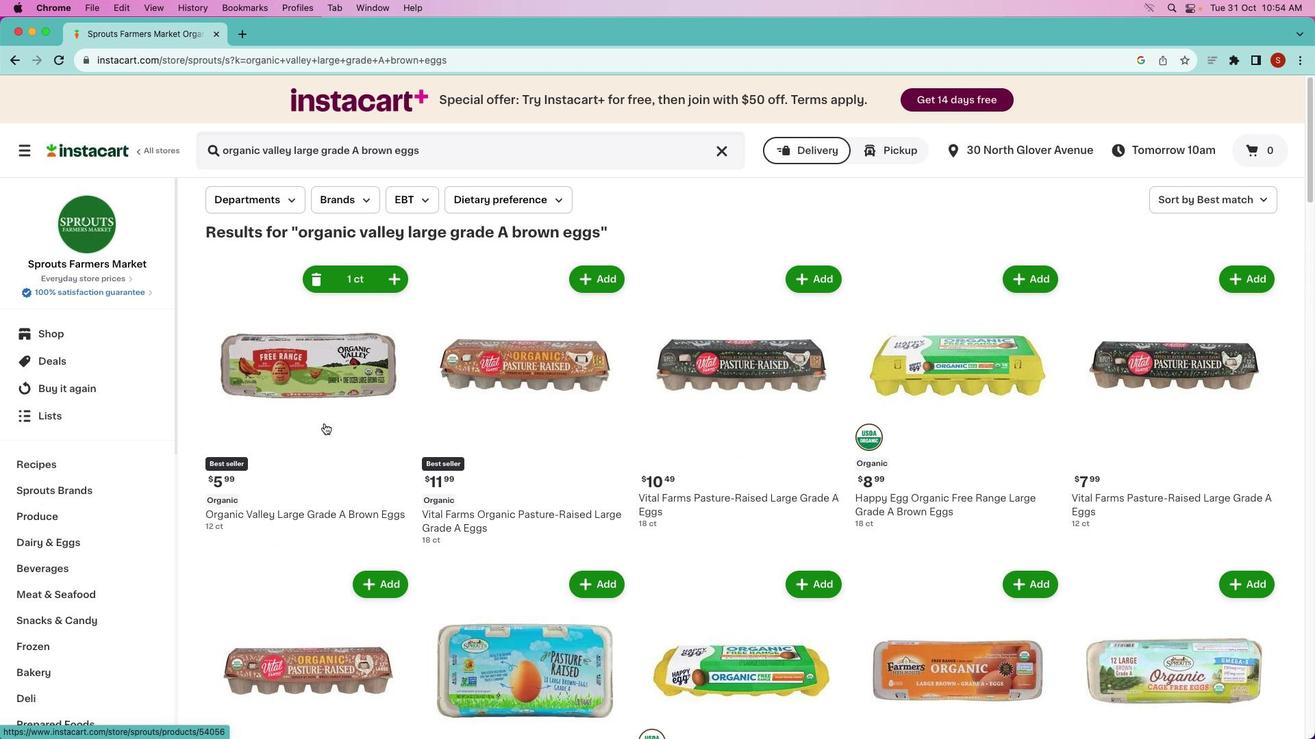 
